 Task: Create a section Infrastructure Monitoring Sprint and in the section, add a milestone Access Management Process Improvement in the project BlueChipper
Action: Mouse moved to (219, 543)
Screenshot: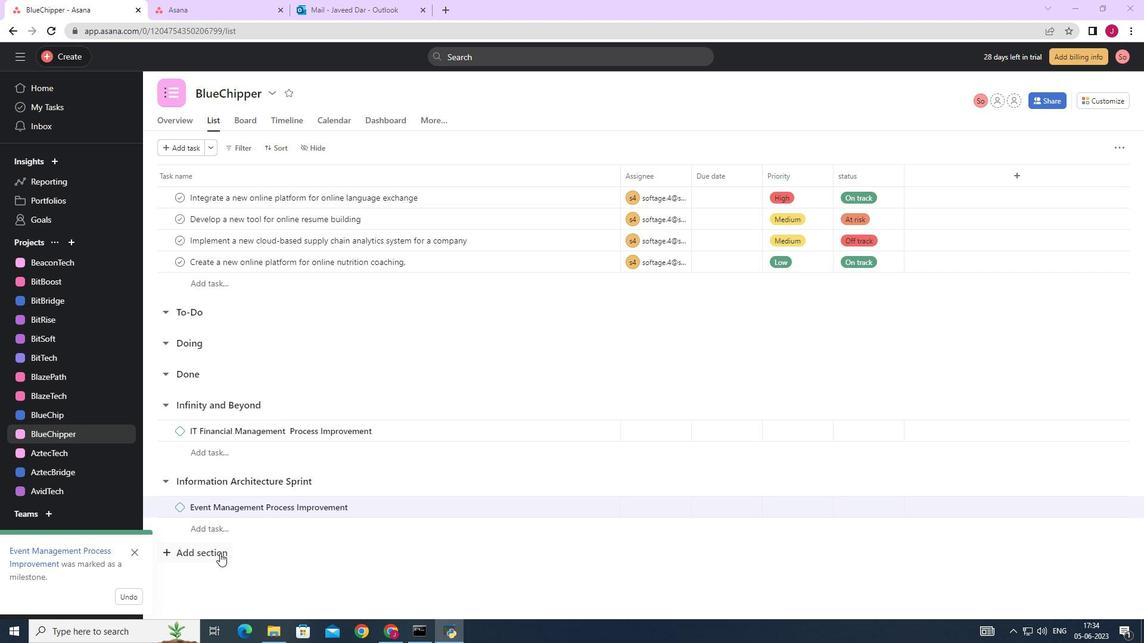 
Action: Mouse pressed left at (219, 543)
Screenshot: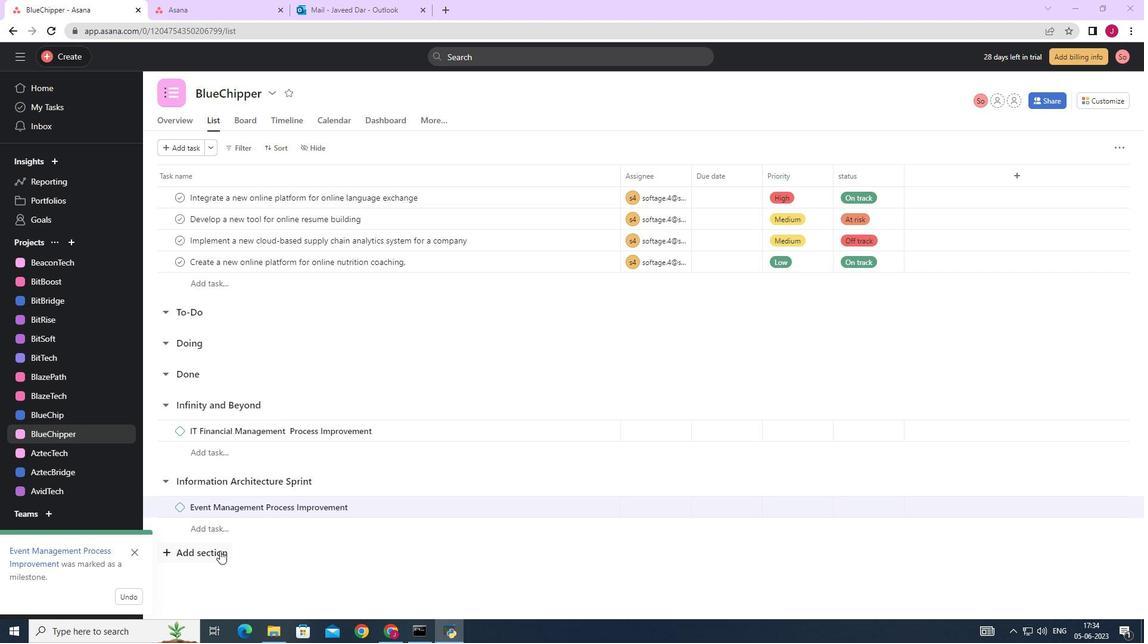 
Action: Mouse scrolled (219, 543) with delta (0, 0)
Screenshot: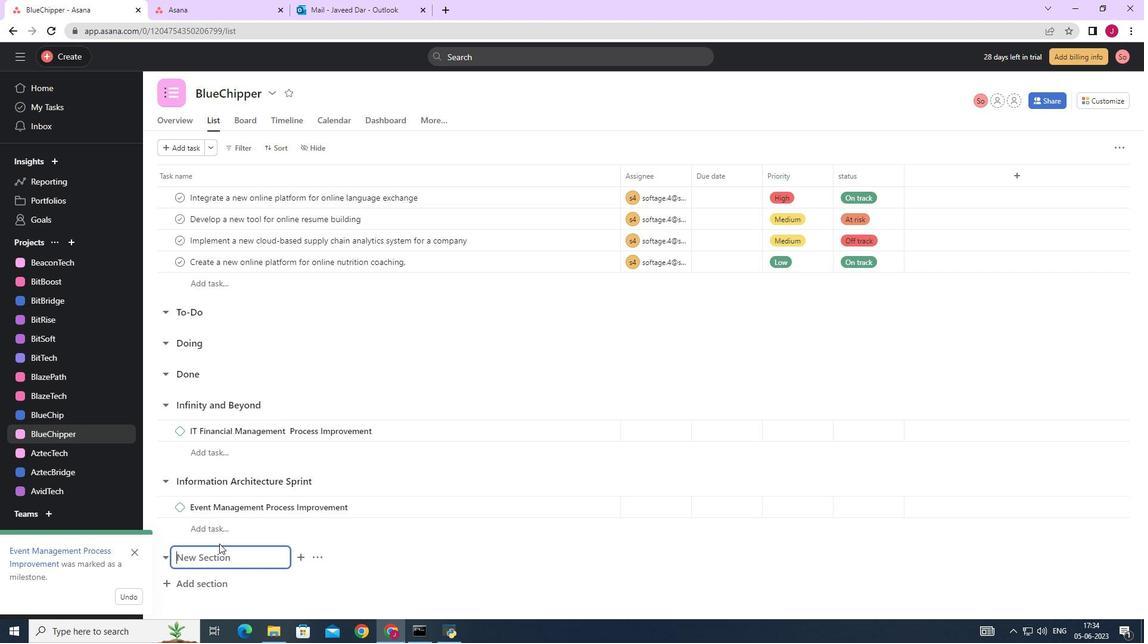 
Action: Mouse scrolled (219, 543) with delta (0, 0)
Screenshot: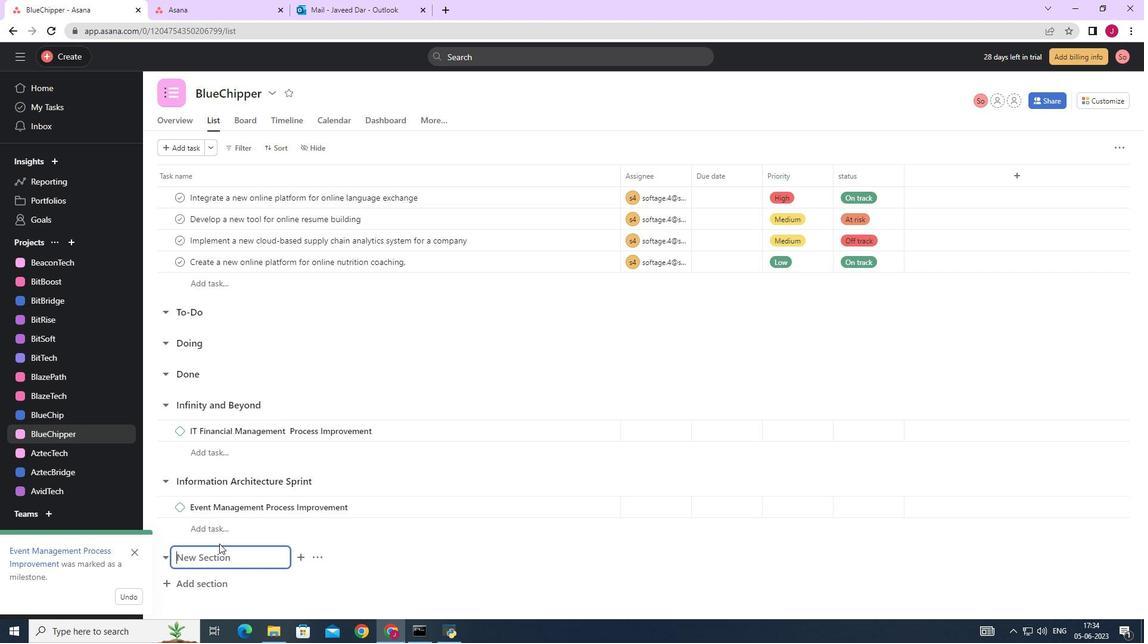 
Action: Mouse moved to (219, 543)
Screenshot: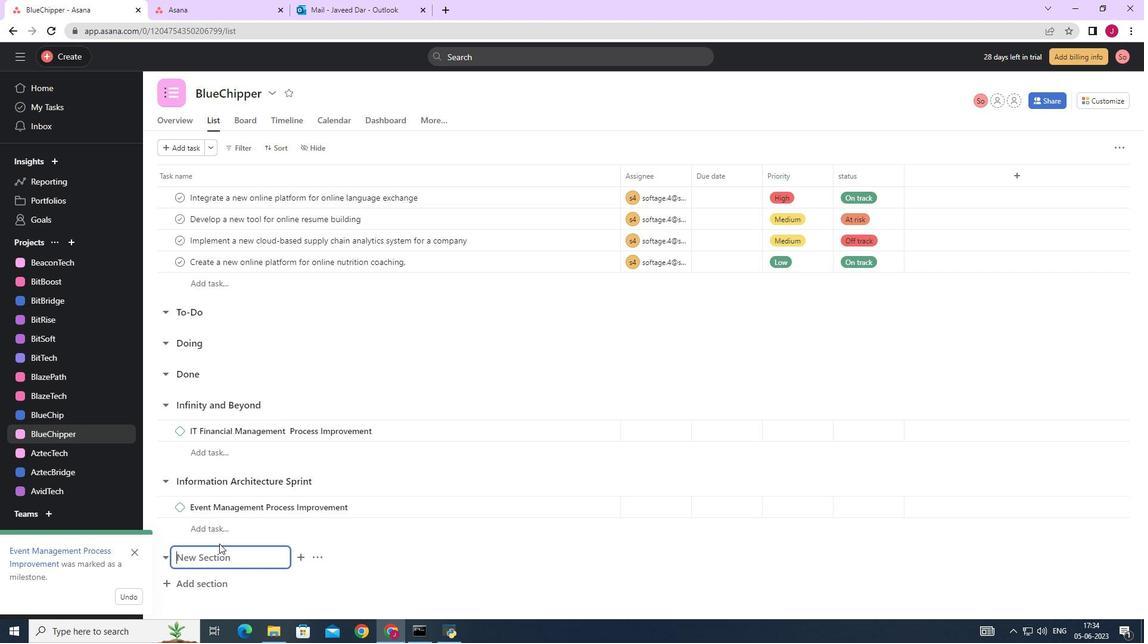 
Action: Mouse scrolled (219, 543) with delta (0, 0)
Screenshot: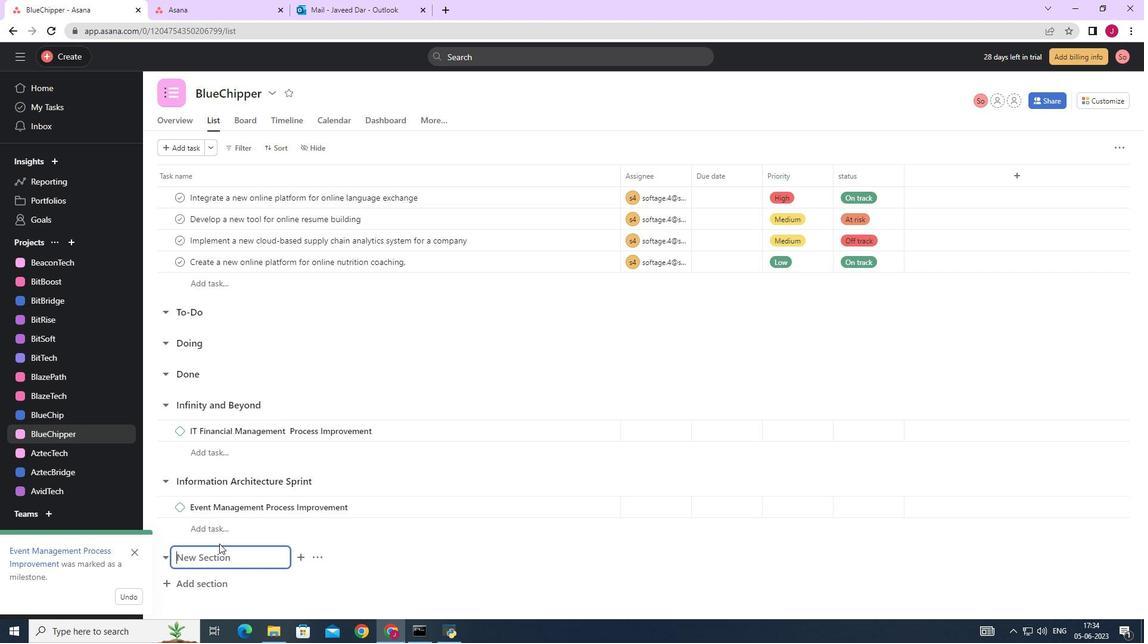 
Action: Mouse moved to (219, 543)
Screenshot: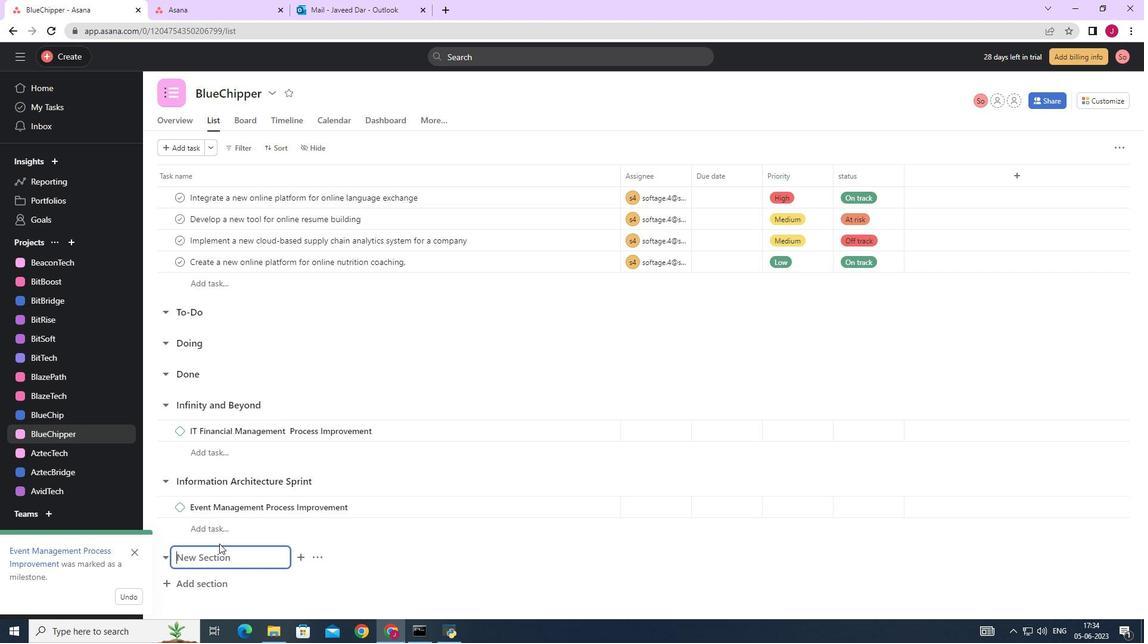
Action: Mouse scrolled (219, 543) with delta (0, 0)
Screenshot: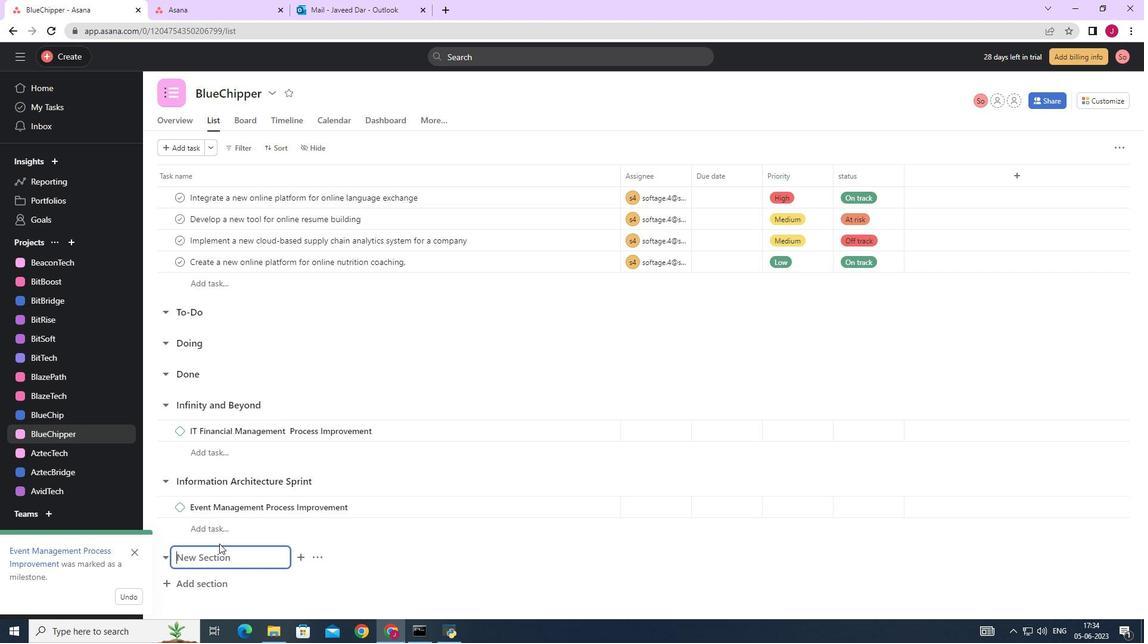 
Action: Mouse scrolled (219, 543) with delta (0, 0)
Screenshot: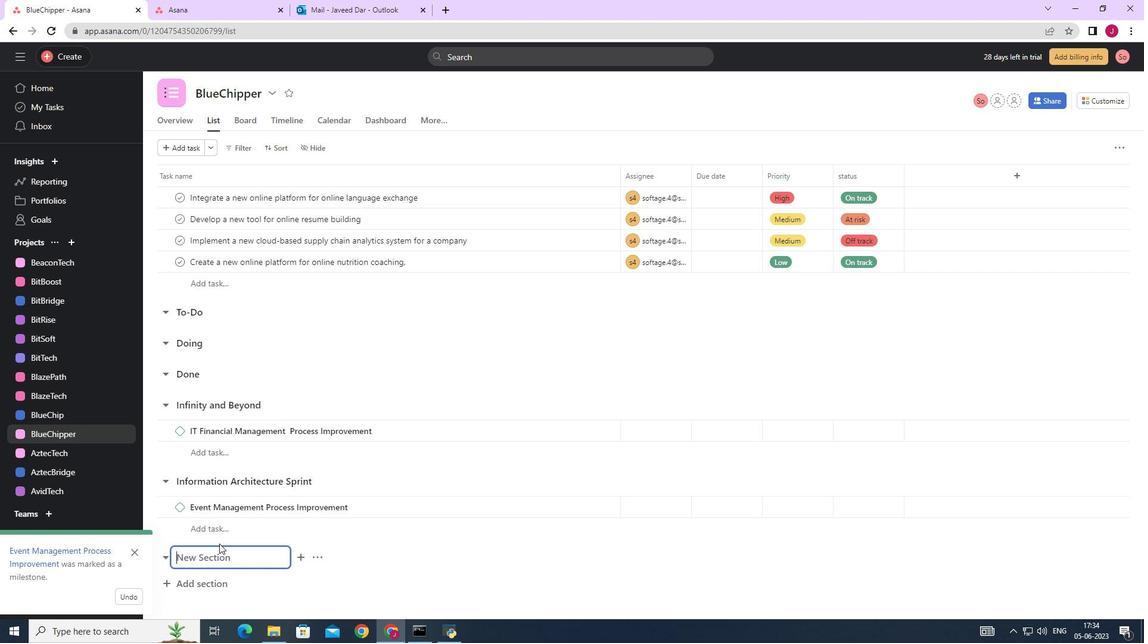 
Action: Mouse moved to (219, 543)
Screenshot: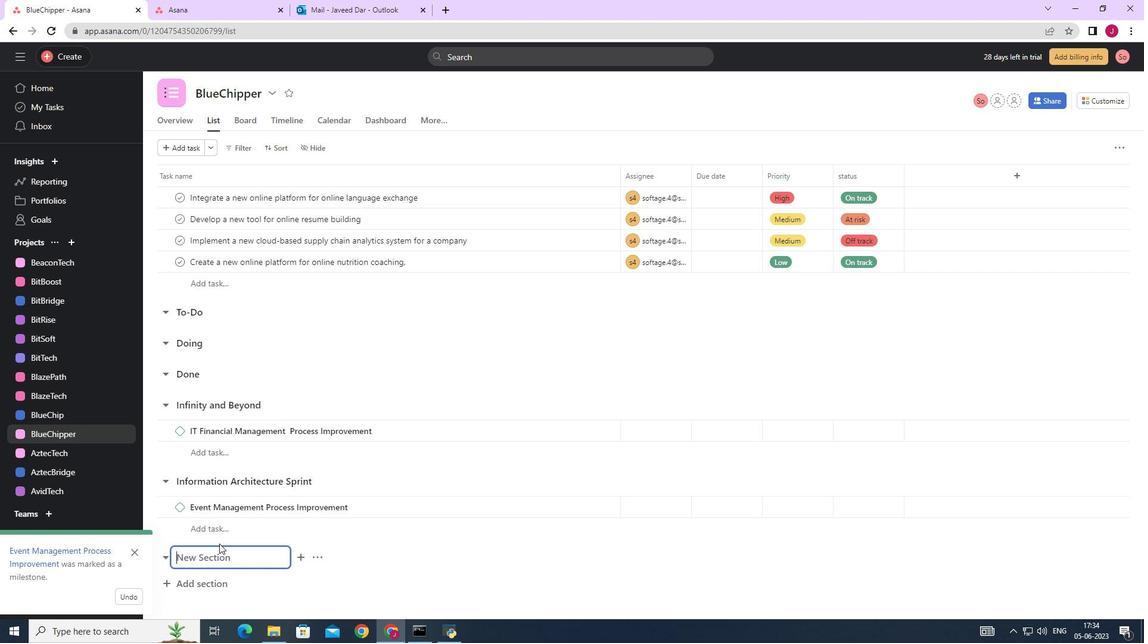 
Action: Mouse scrolled (219, 543) with delta (0, 0)
Screenshot: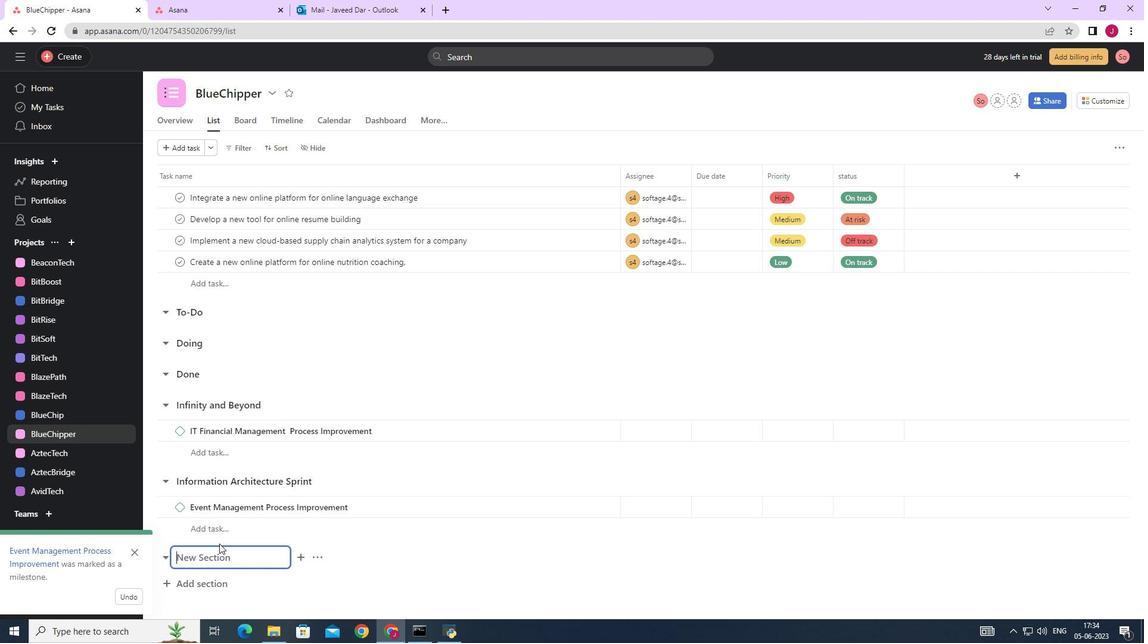 
Action: Mouse moved to (229, 560)
Screenshot: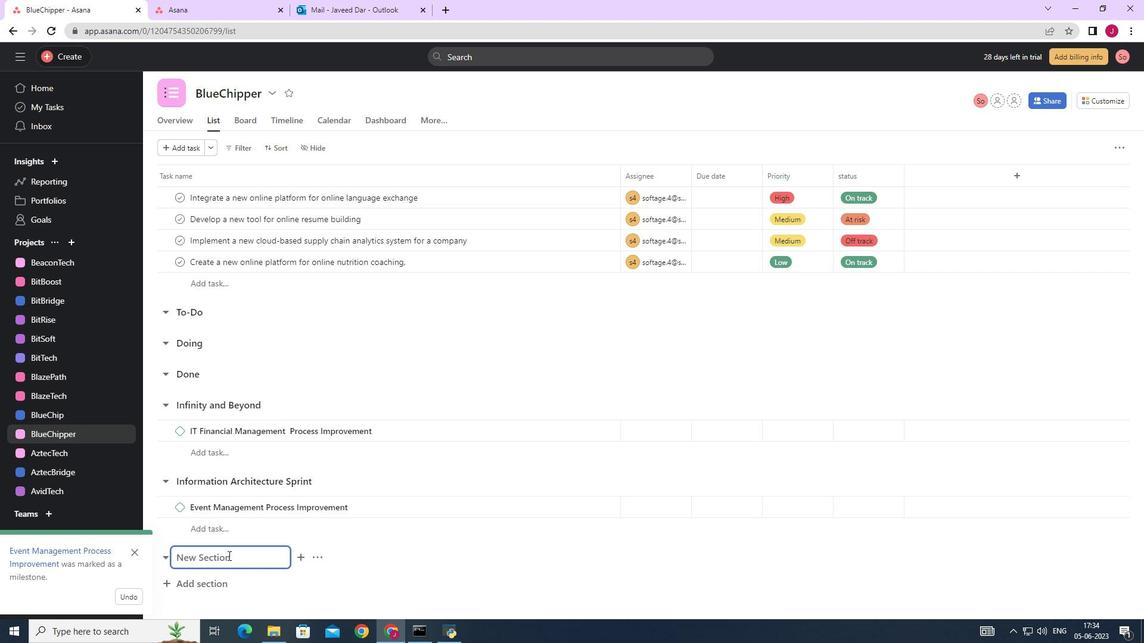 
Action: Mouse pressed left at (229, 560)
Screenshot: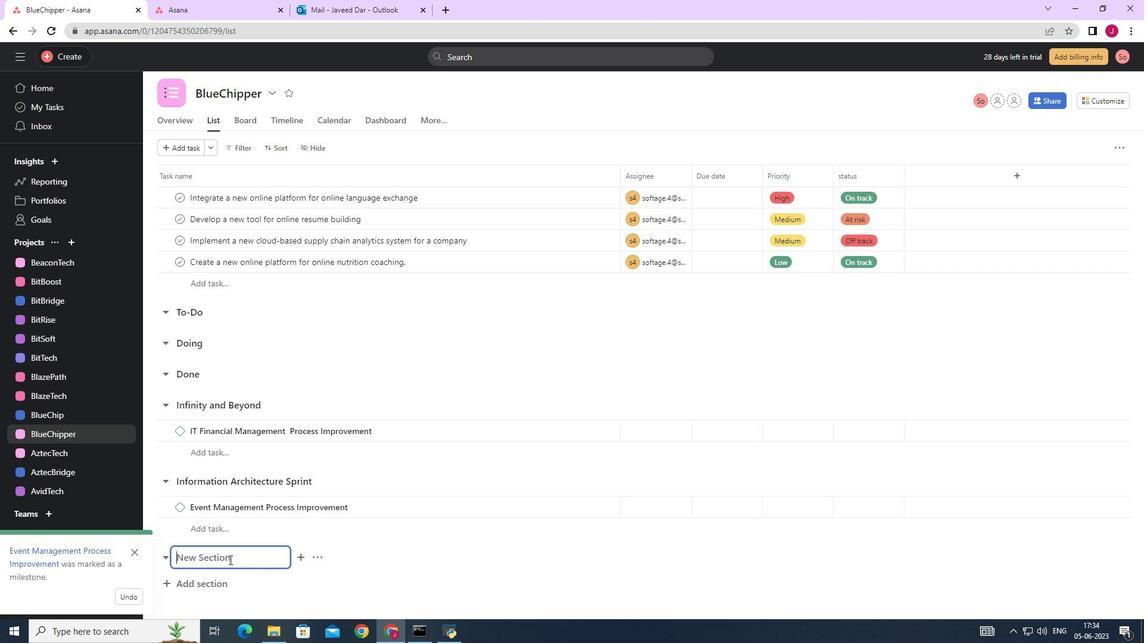 
Action: Mouse moved to (229, 560)
Screenshot: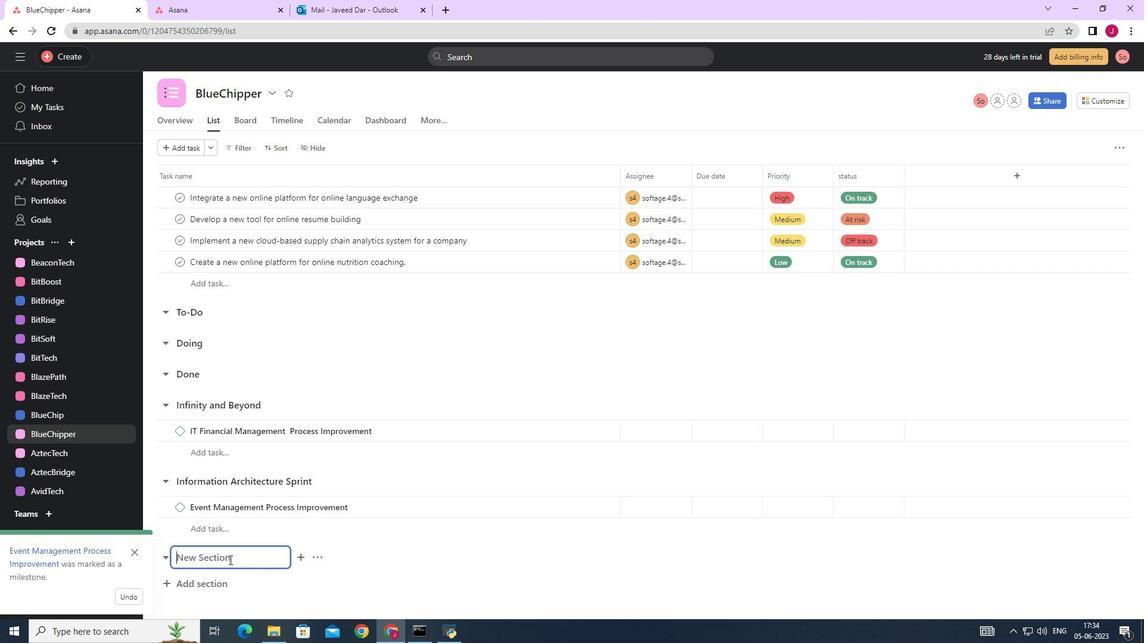 
Action: Key pressed <Key.caps_lock>I<Key.caps_lock>nfrastructure<Key.space><Key.caps_lock>M<Key.caps_lock>onitoring<Key.space><Key.caps_lock>S<Key.caps_lock>op<Key.backspace><Key.backspace>print<Key.enter><Key.caps_lock>A<Key.caps_lock>ccess<Key.space><Key.caps_lock>M<Key.caps_lock>anagement<Key.space><Key.caps_lock>P<Key.caps_lock>rocess<Key.space><Key.caps_lock>I<Key.caps_lock>mprovement
Screenshot: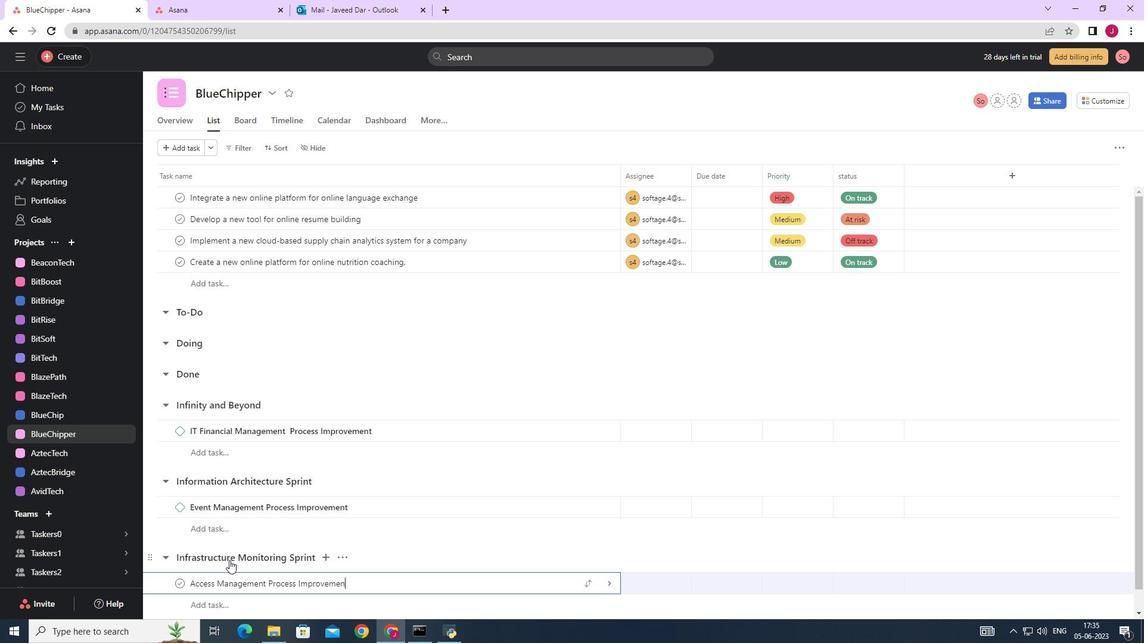 
Action: Mouse moved to (605, 584)
Screenshot: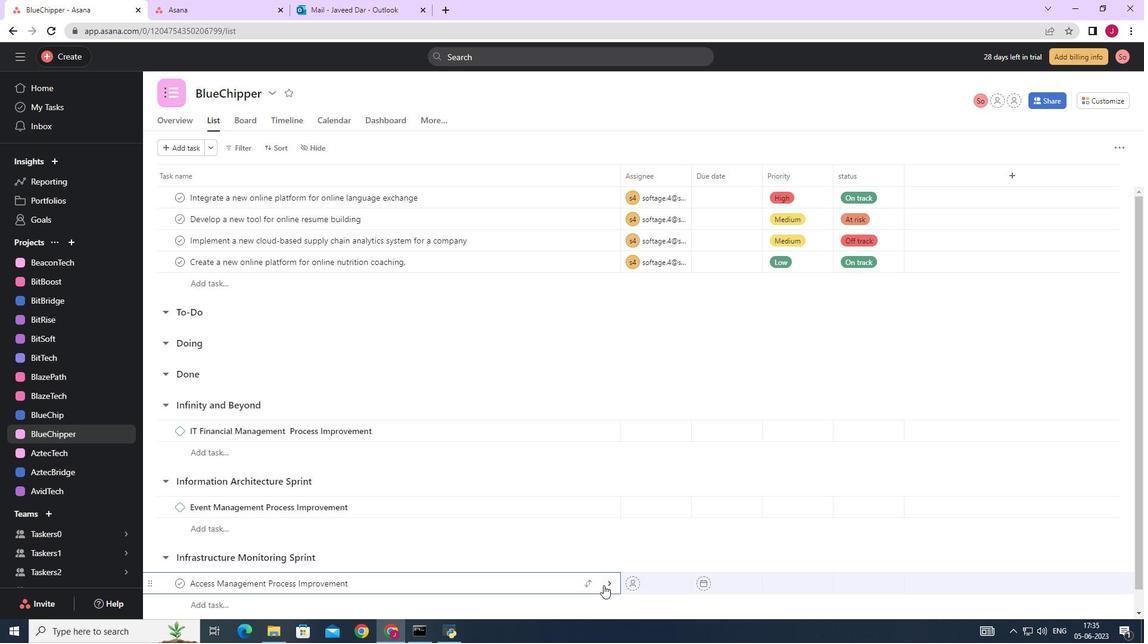 
Action: Mouse pressed left at (605, 584)
Screenshot: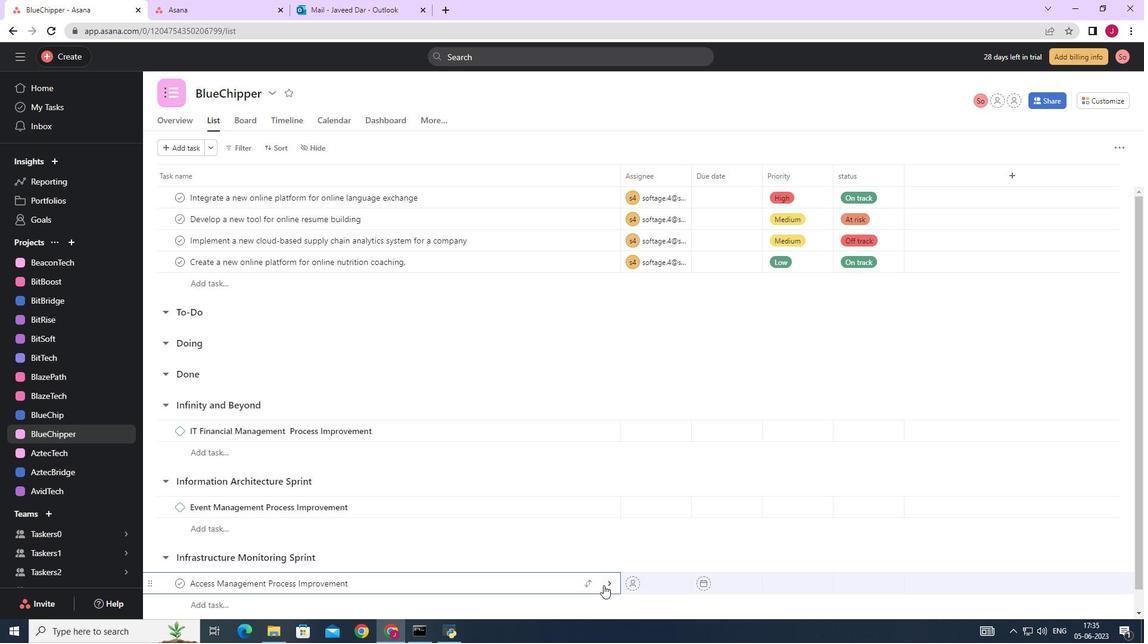 
Action: Mouse moved to (1098, 146)
Screenshot: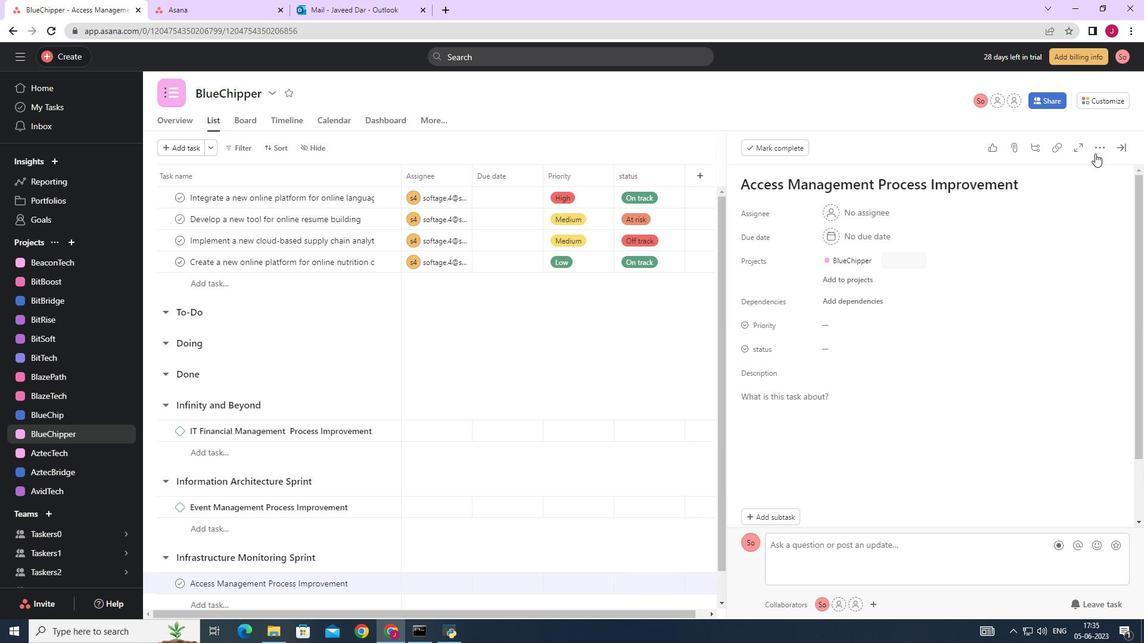 
Action: Mouse pressed left at (1098, 146)
Screenshot: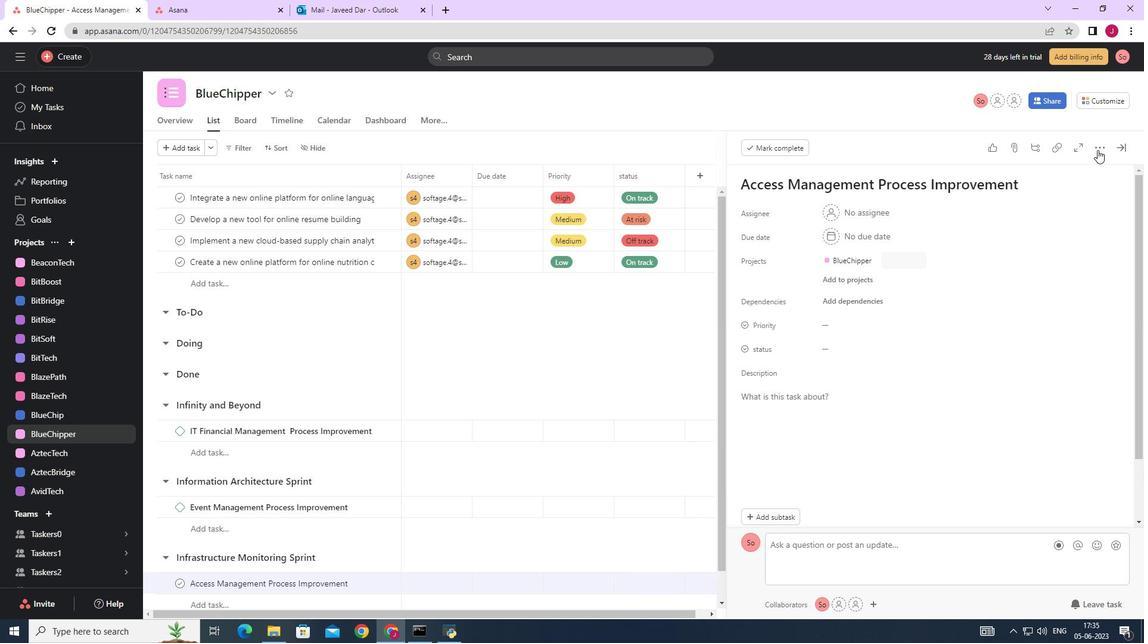 
Action: Mouse moved to (1018, 191)
Screenshot: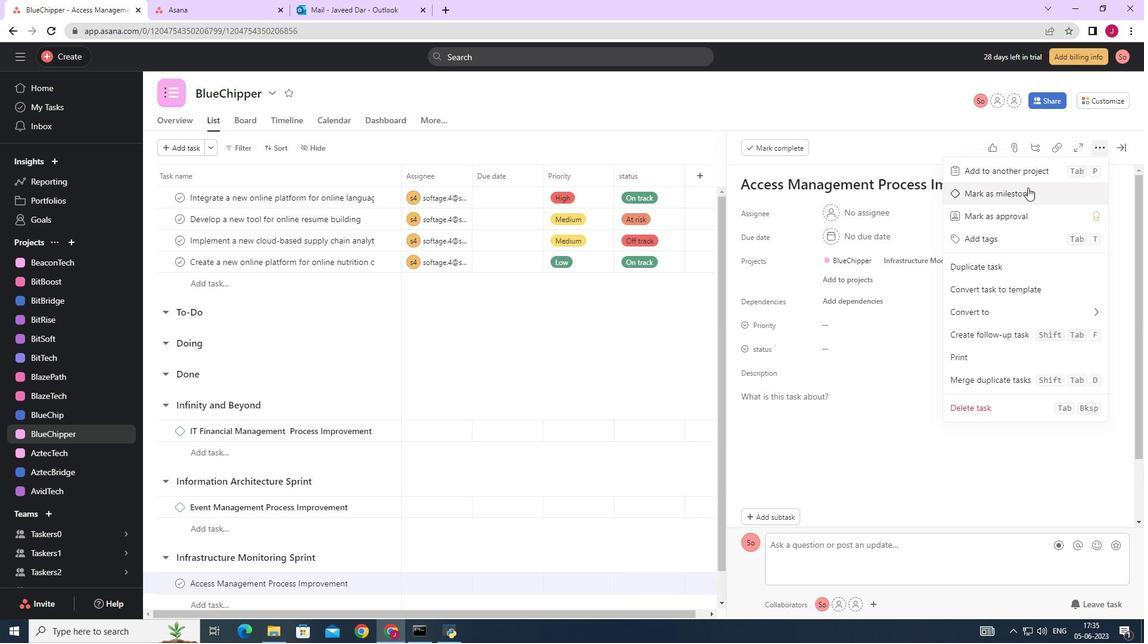
Action: Mouse pressed left at (1018, 191)
Screenshot: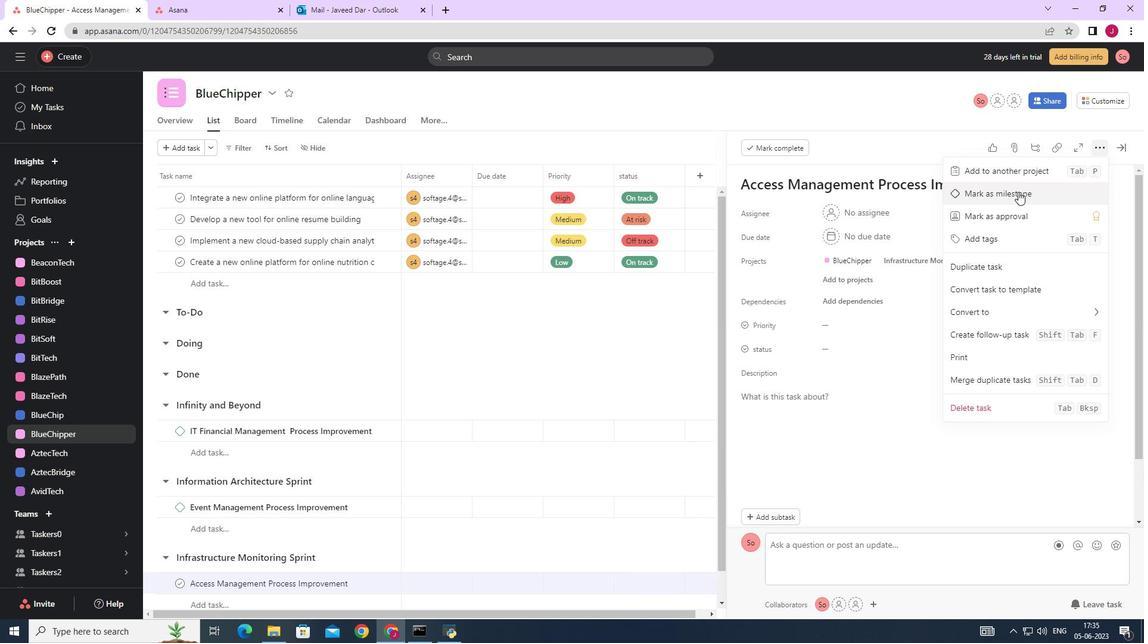
Action: Mouse moved to (1120, 143)
Screenshot: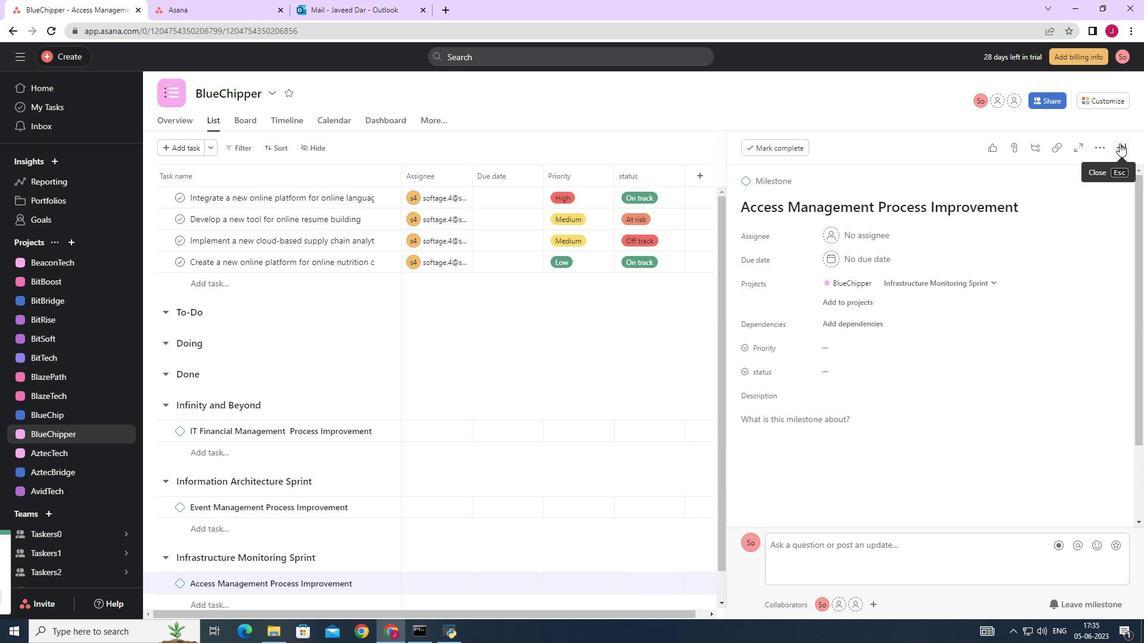 
Action: Mouse pressed left at (1120, 143)
Screenshot: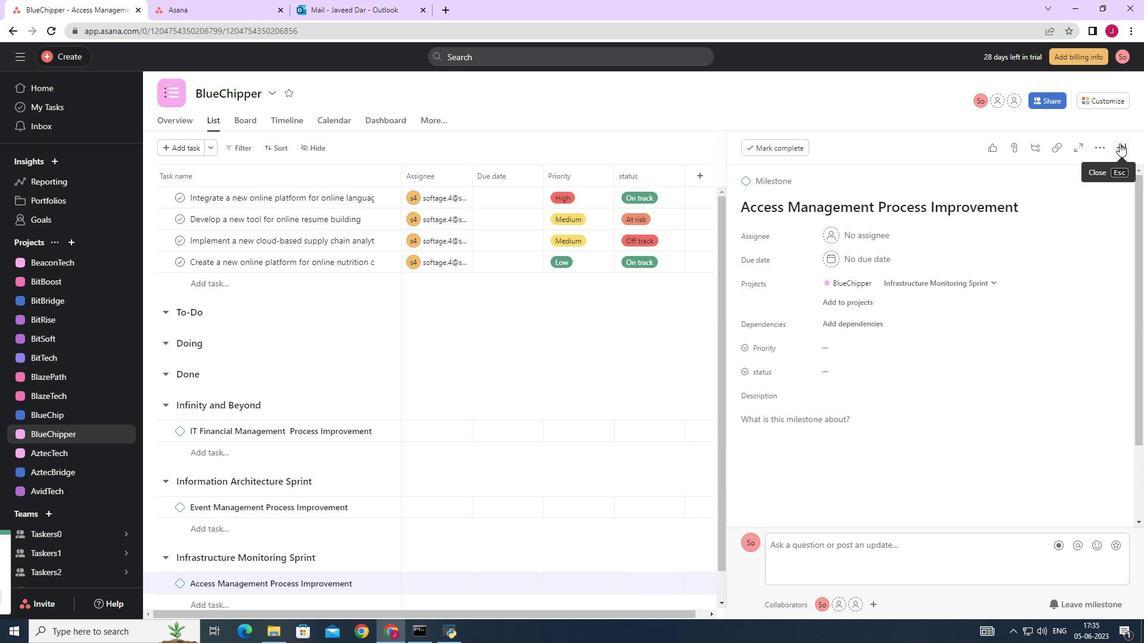 
Action: Mouse moved to (1056, 179)
Screenshot: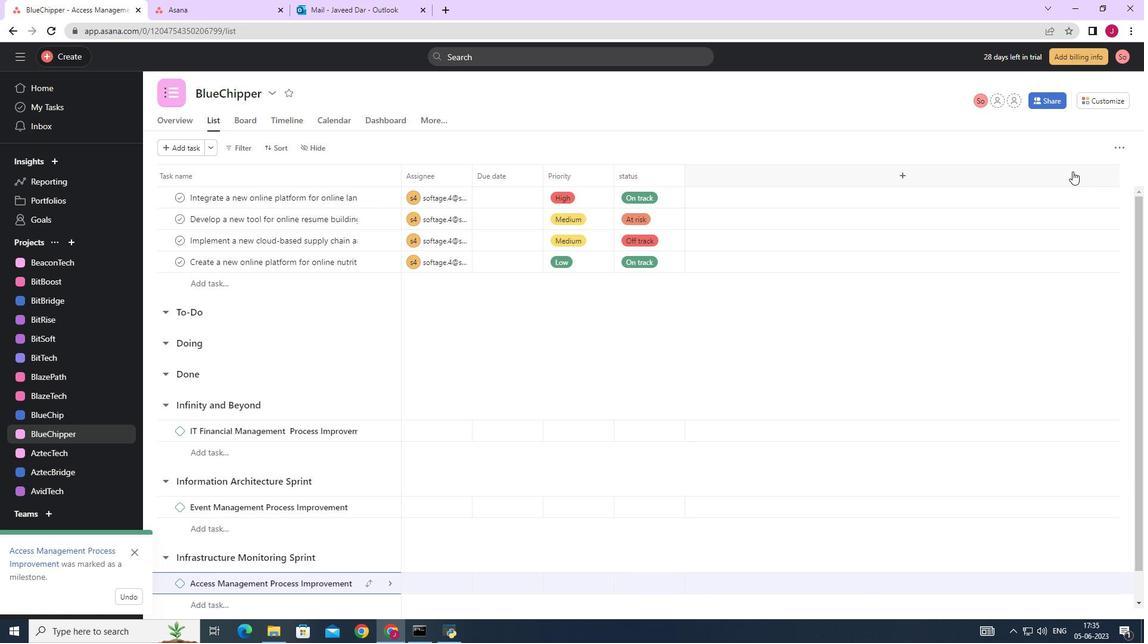 
